 Task: Use Electric Rodeo Short Effect in this video Movie B.mp4
Action: Mouse moved to (254, 99)
Screenshot: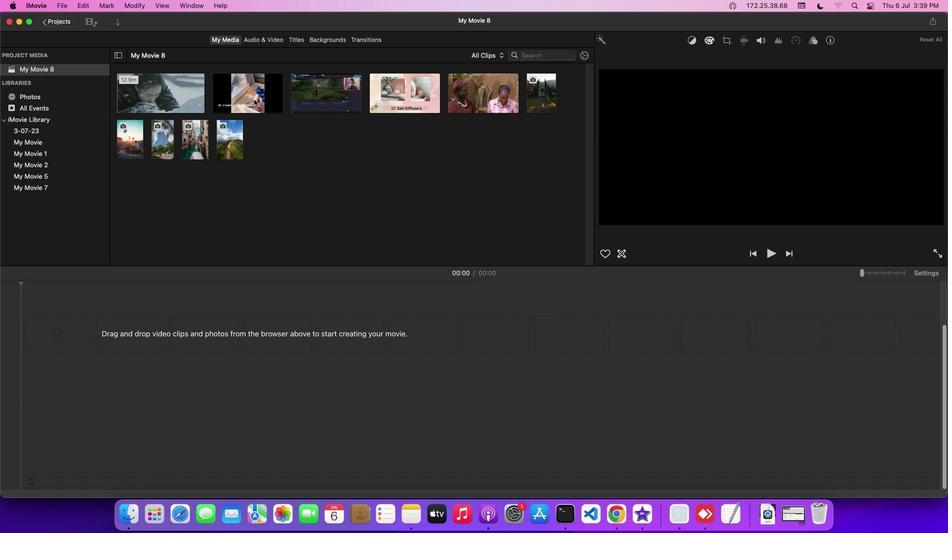 
Action: Mouse pressed left at (254, 99)
Screenshot: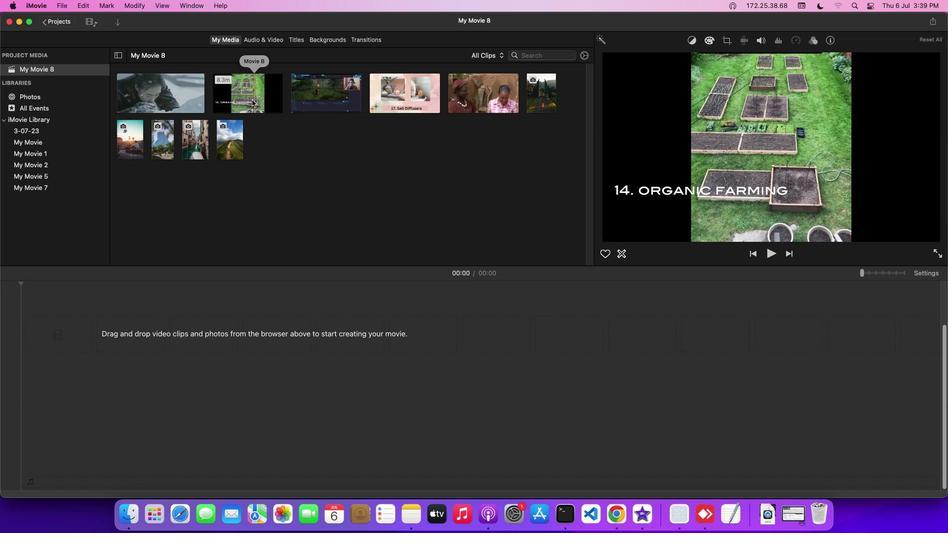 
Action: Mouse moved to (256, 37)
Screenshot: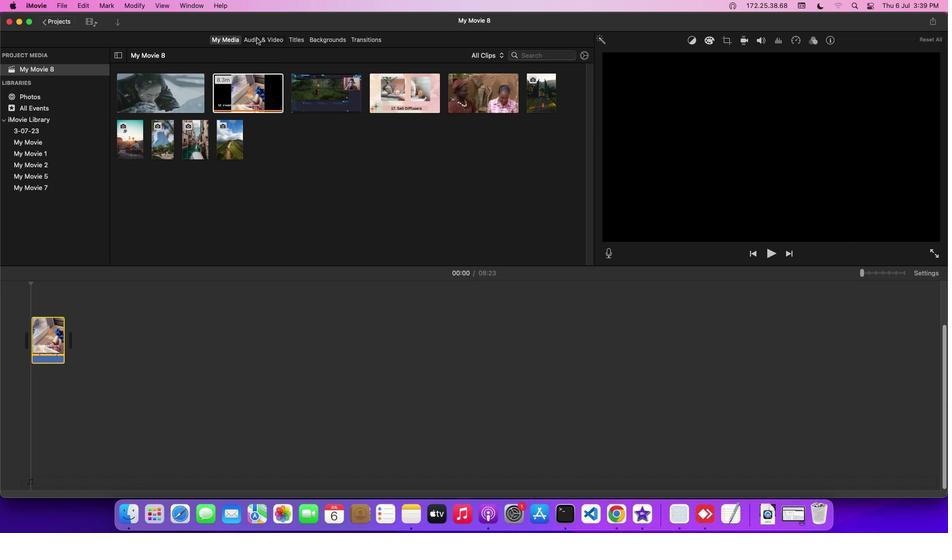 
Action: Mouse pressed left at (256, 37)
Screenshot: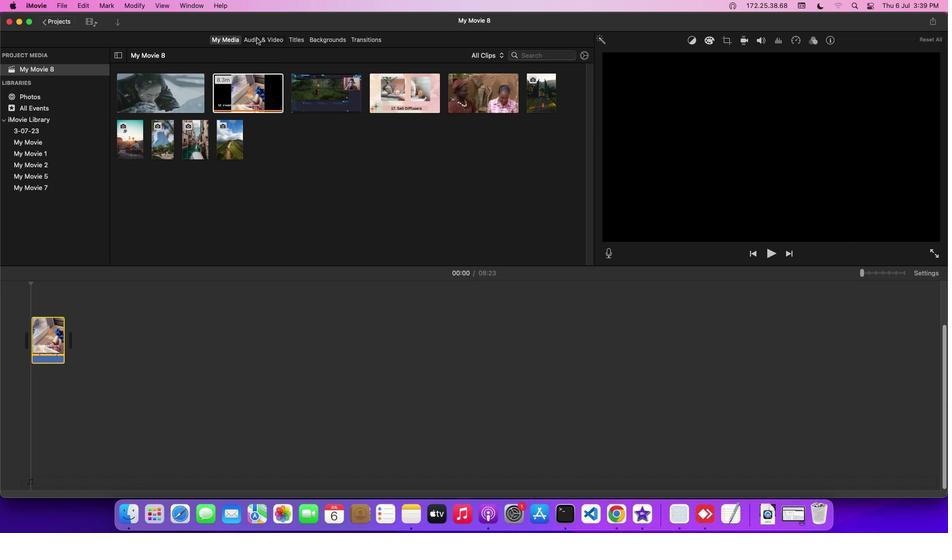 
Action: Mouse moved to (82, 92)
Screenshot: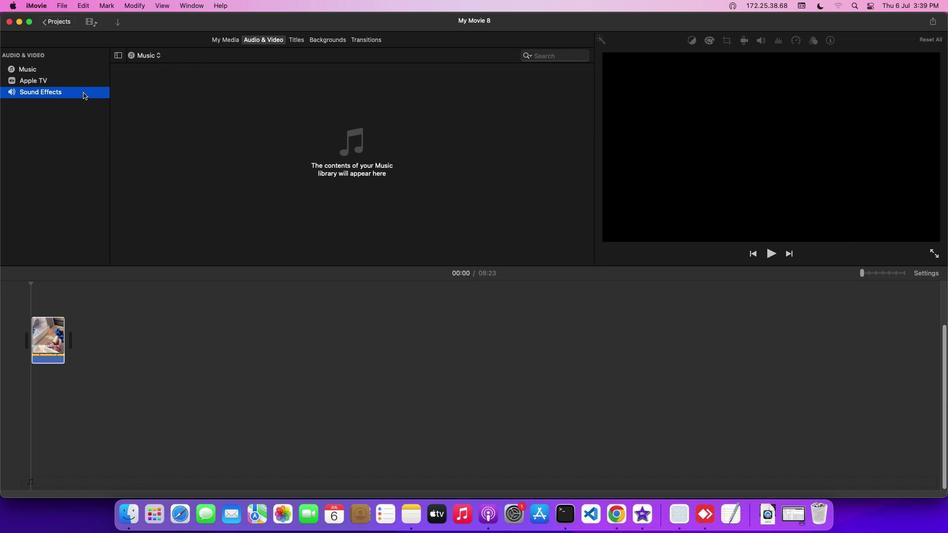 
Action: Mouse pressed left at (82, 92)
Screenshot: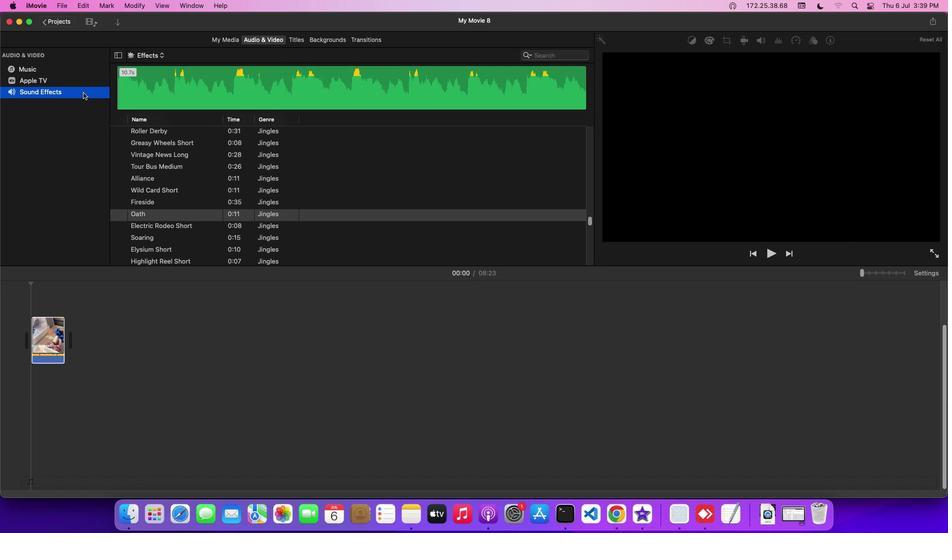 
Action: Mouse moved to (162, 225)
Screenshot: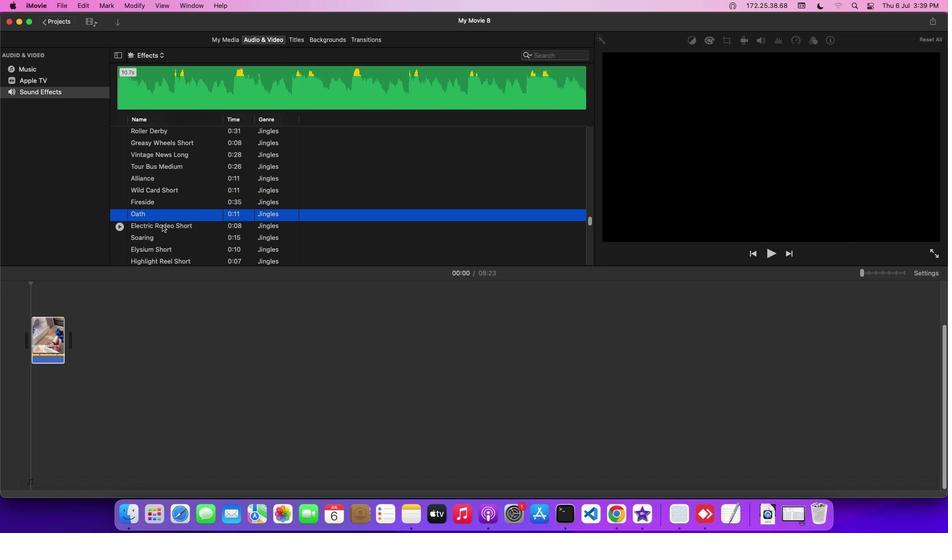 
Action: Mouse pressed left at (162, 225)
Screenshot: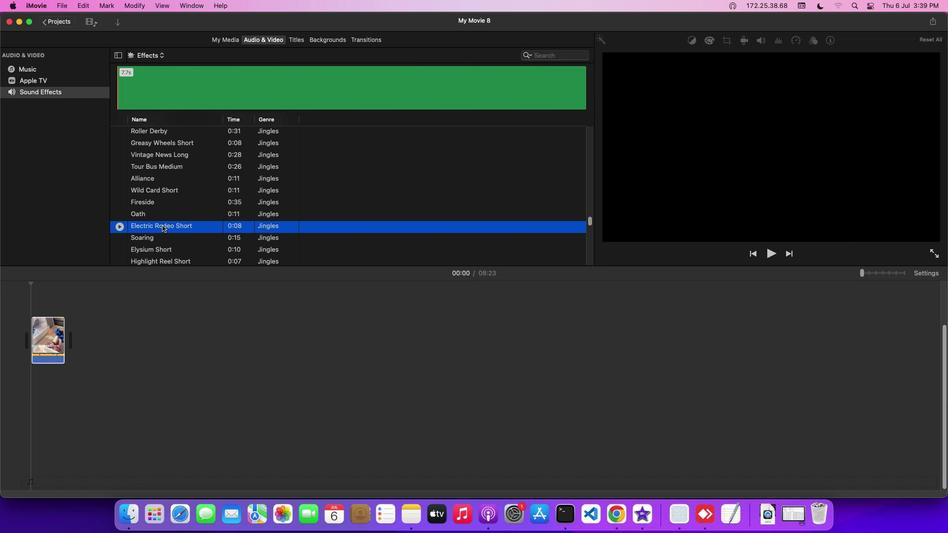
Action: Mouse moved to (162, 225)
Screenshot: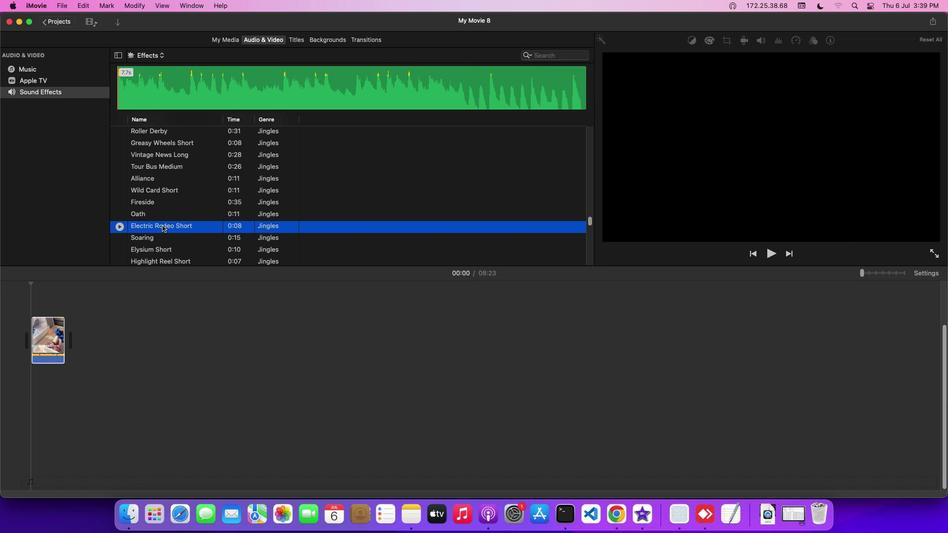 
Action: Mouse pressed left at (162, 225)
Screenshot: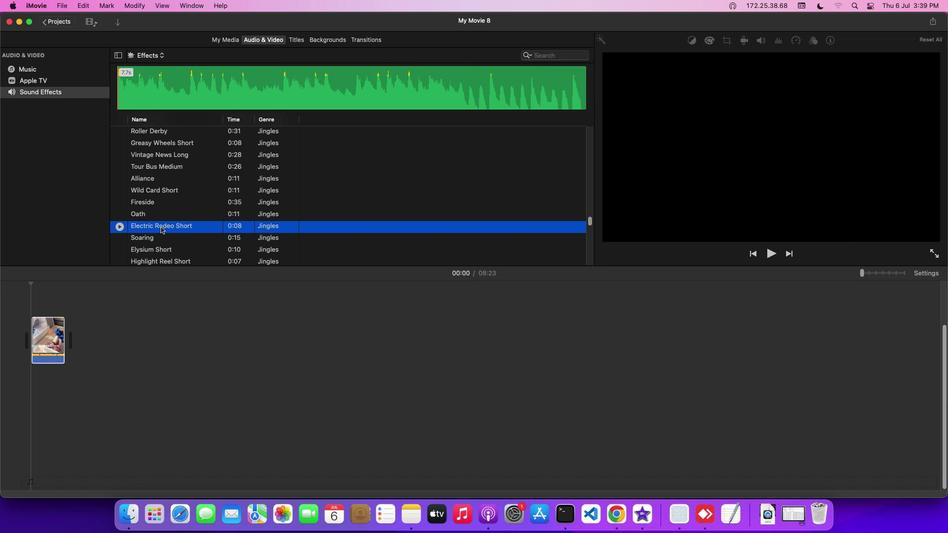 
Action: Mouse moved to (154, 347)
Screenshot: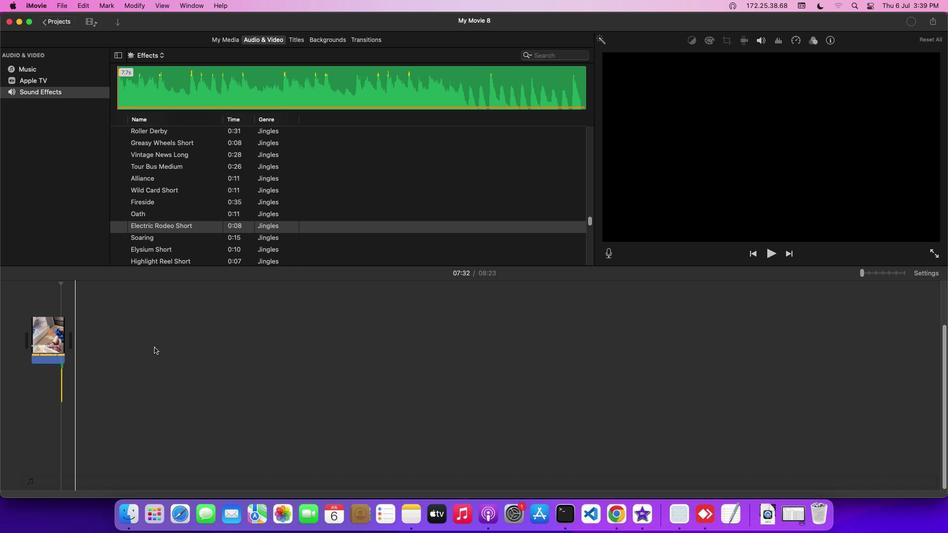 
